 Task: Look for discussions in the repository "Javascript".
Action: Mouse moved to (1015, 170)
Screenshot: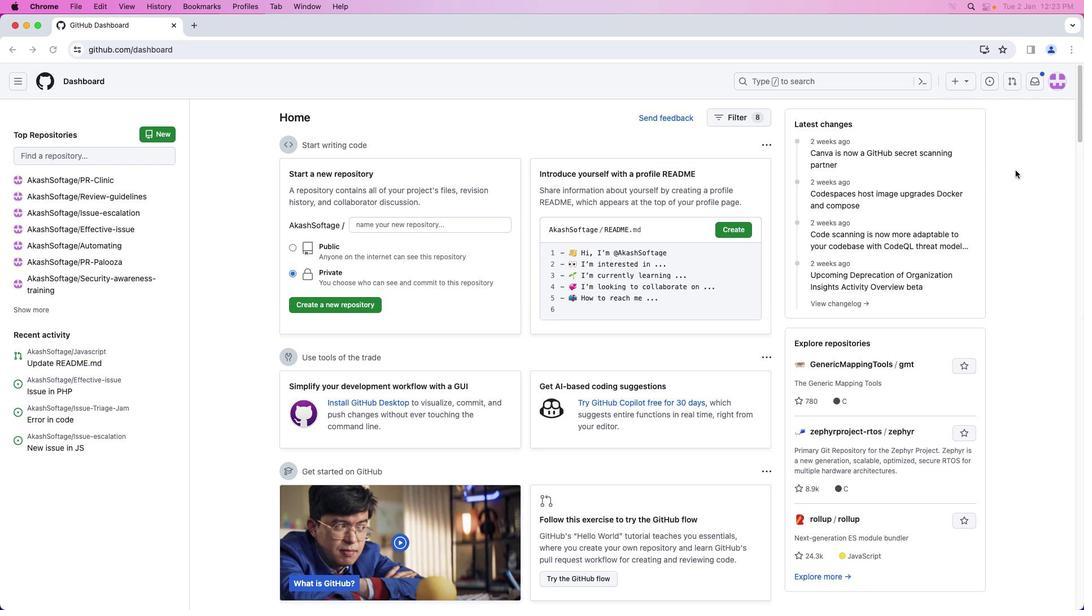 
Action: Mouse pressed left at (1015, 170)
Screenshot: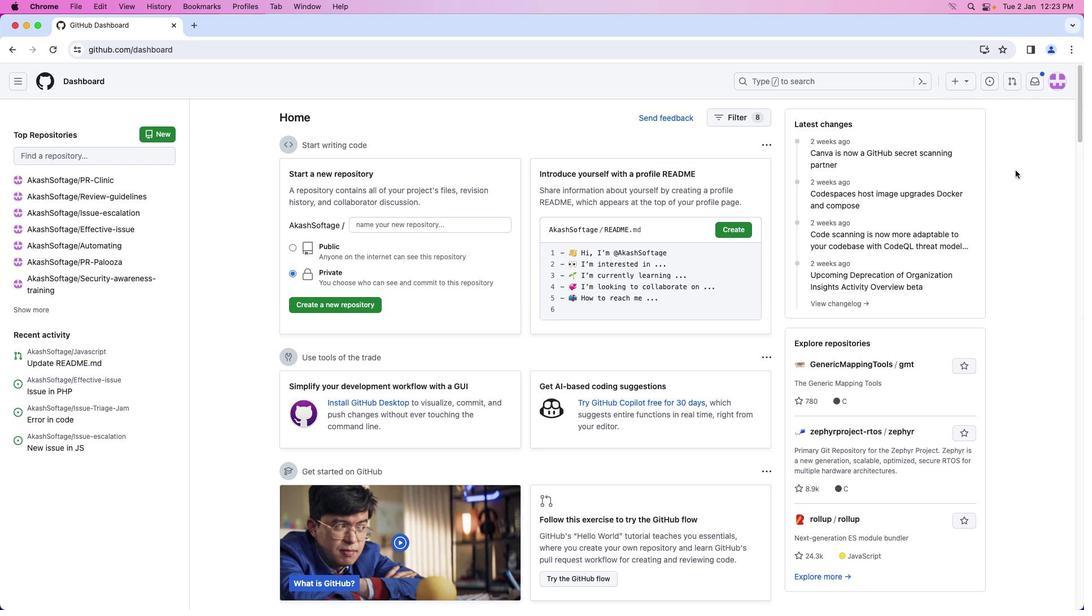 
Action: Mouse moved to (1063, 83)
Screenshot: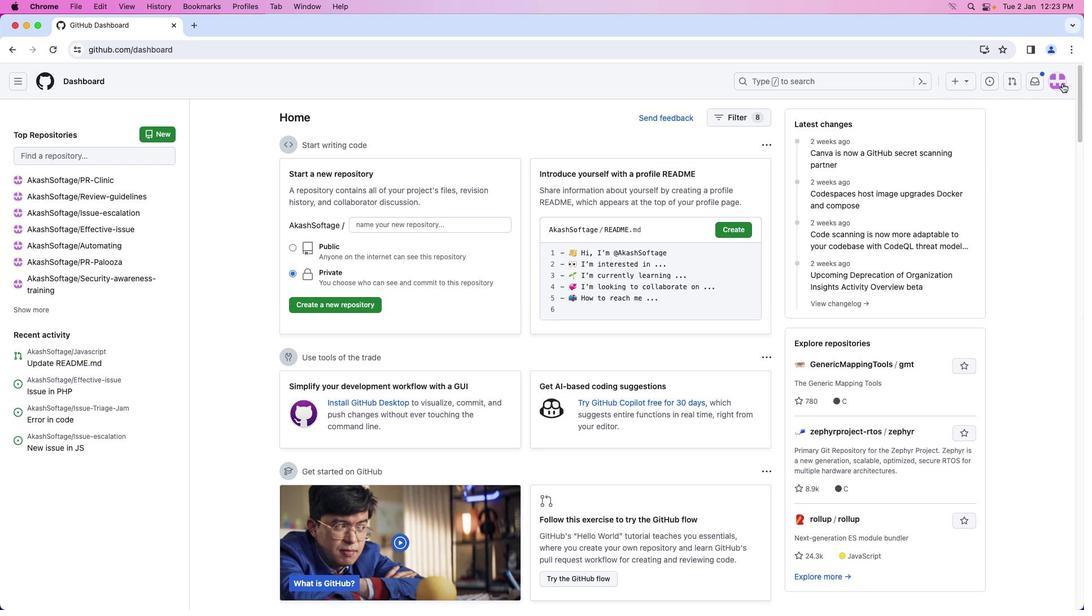 
Action: Mouse pressed left at (1063, 83)
Screenshot: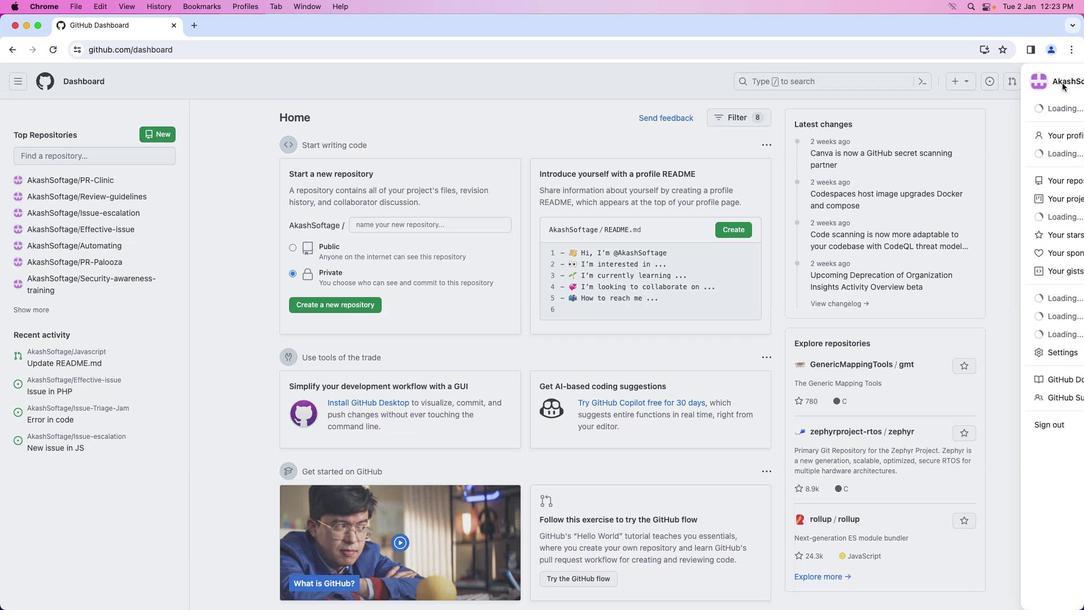 
Action: Mouse moved to (1010, 177)
Screenshot: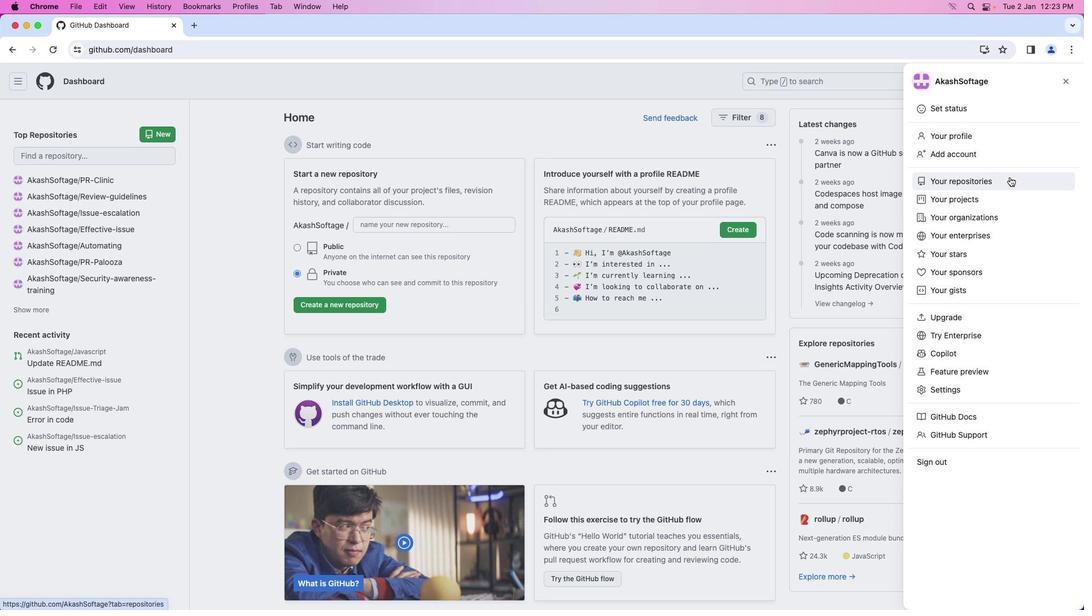 
Action: Mouse pressed left at (1010, 177)
Screenshot: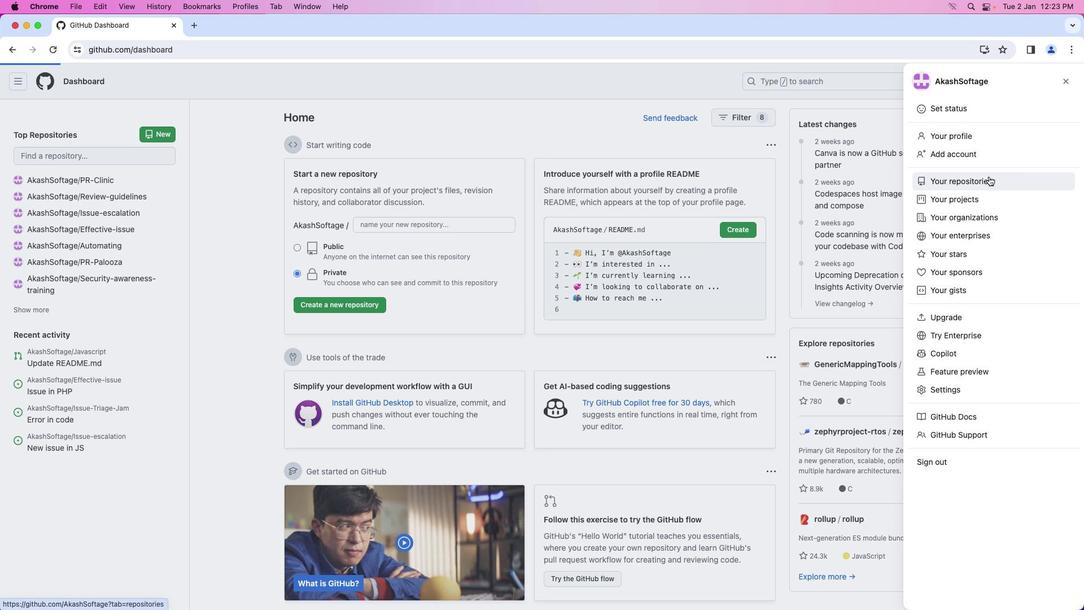 
Action: Mouse moved to (398, 188)
Screenshot: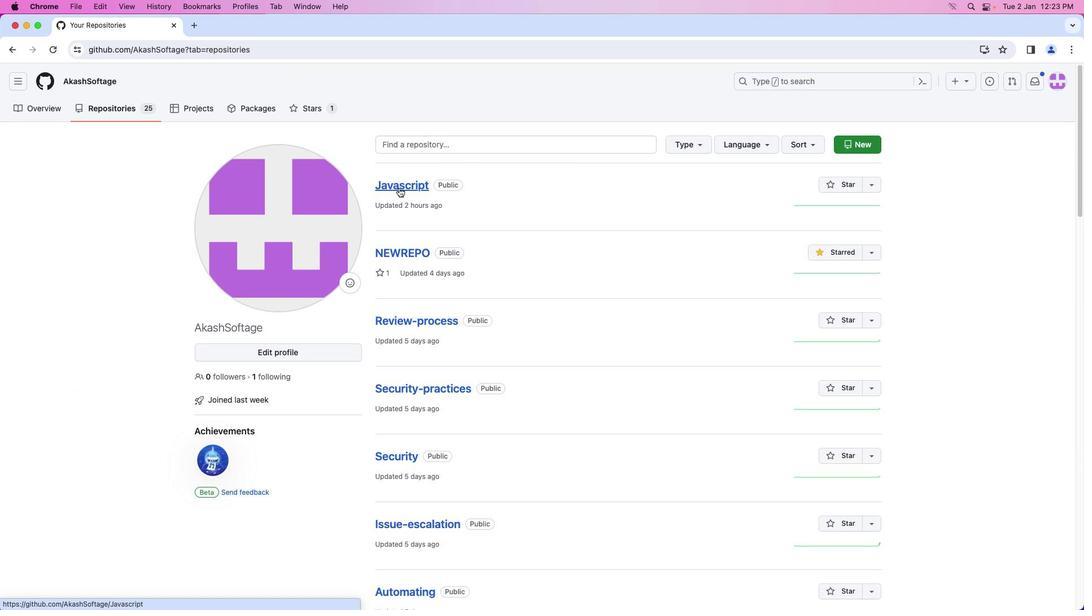 
Action: Mouse pressed left at (398, 188)
Screenshot: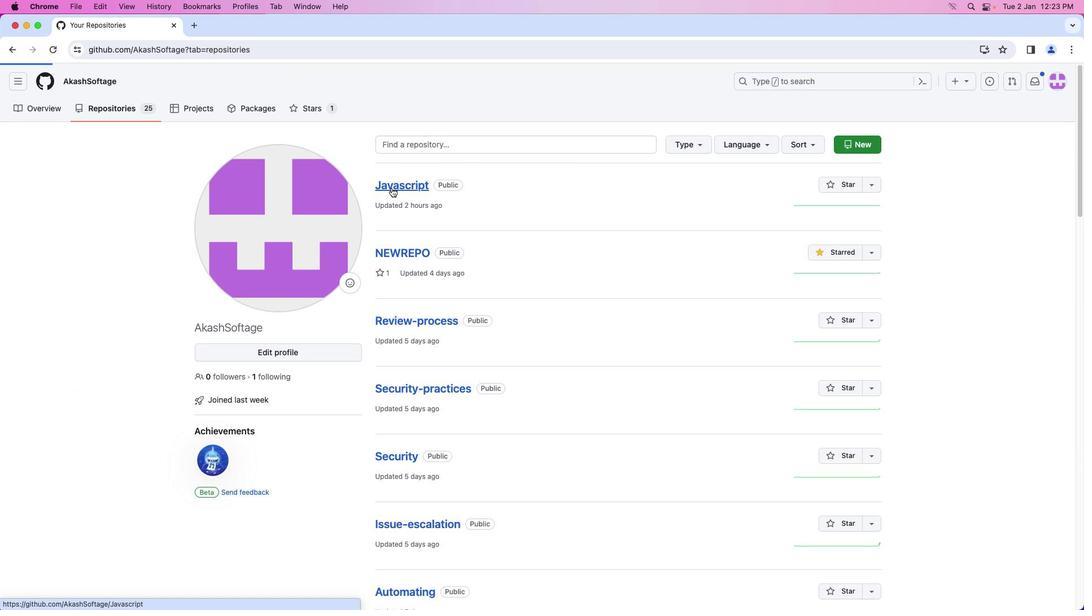 
Action: Mouse moved to (232, 107)
Screenshot: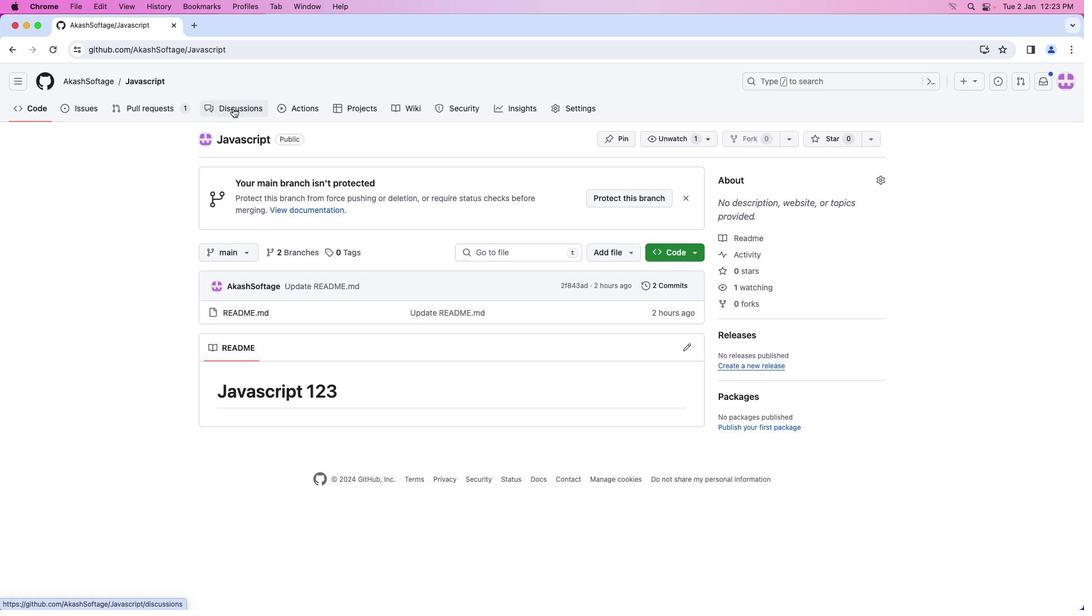 
Action: Mouse pressed left at (232, 107)
Screenshot: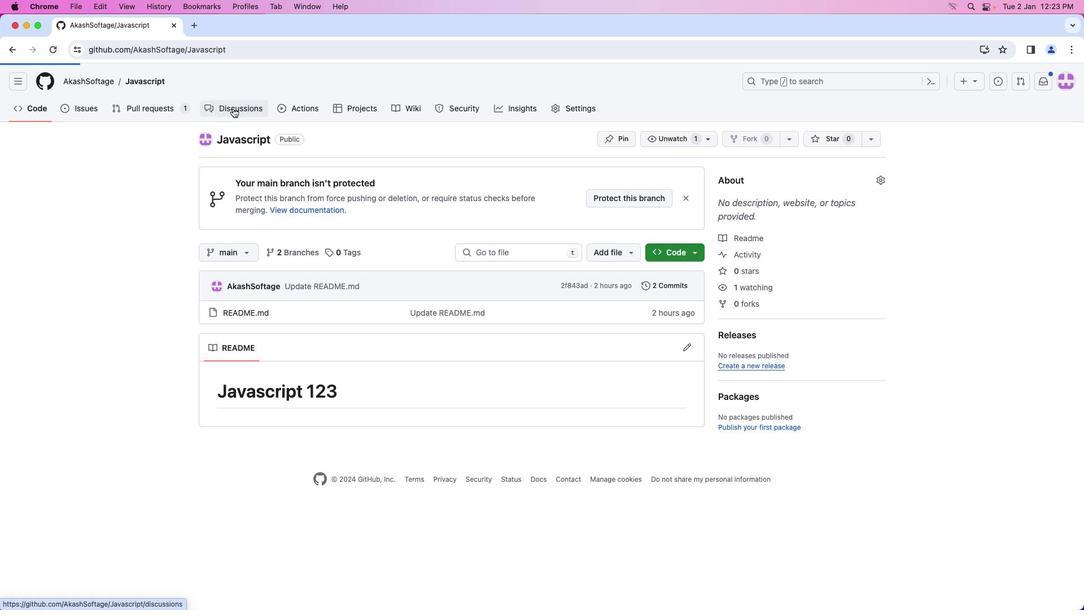 
Action: Mouse moved to (781, 246)
Screenshot: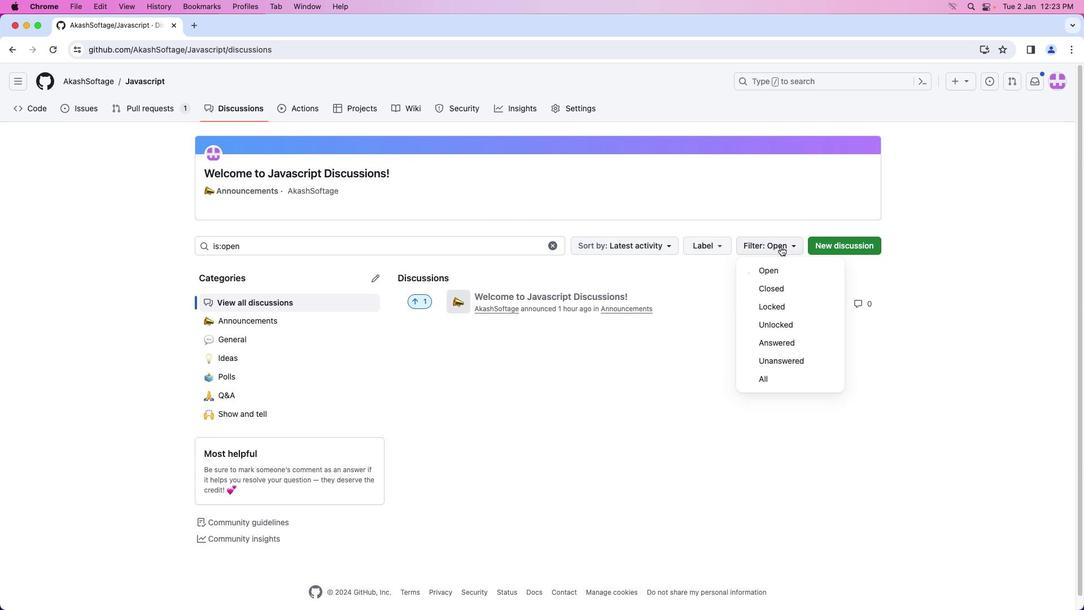 
Action: Mouse pressed left at (781, 246)
Screenshot: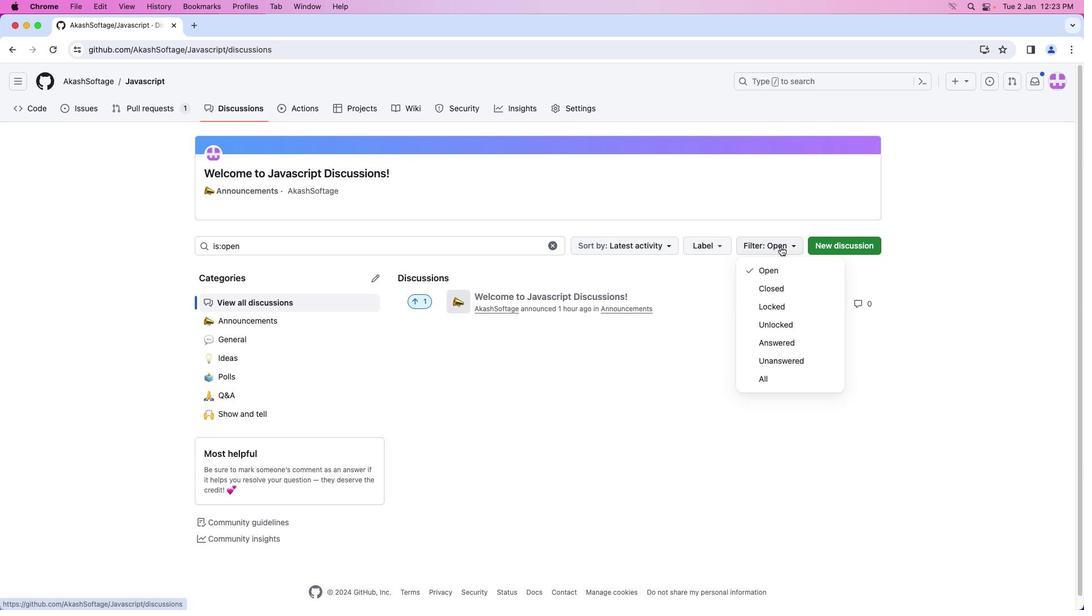 
Action: Mouse moved to (789, 376)
Screenshot: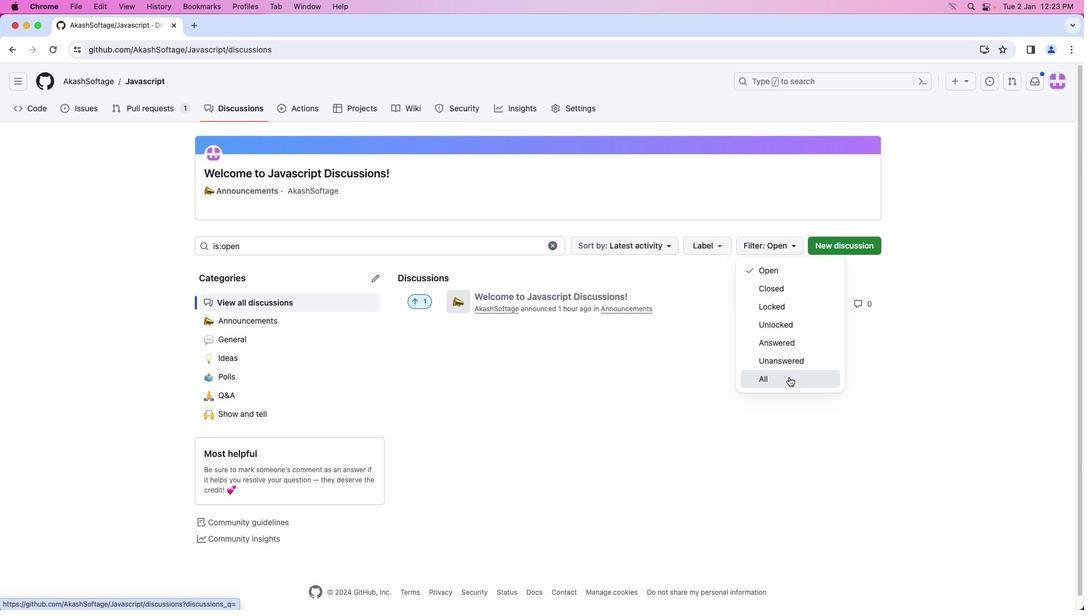 
Action: Mouse pressed left at (789, 376)
Screenshot: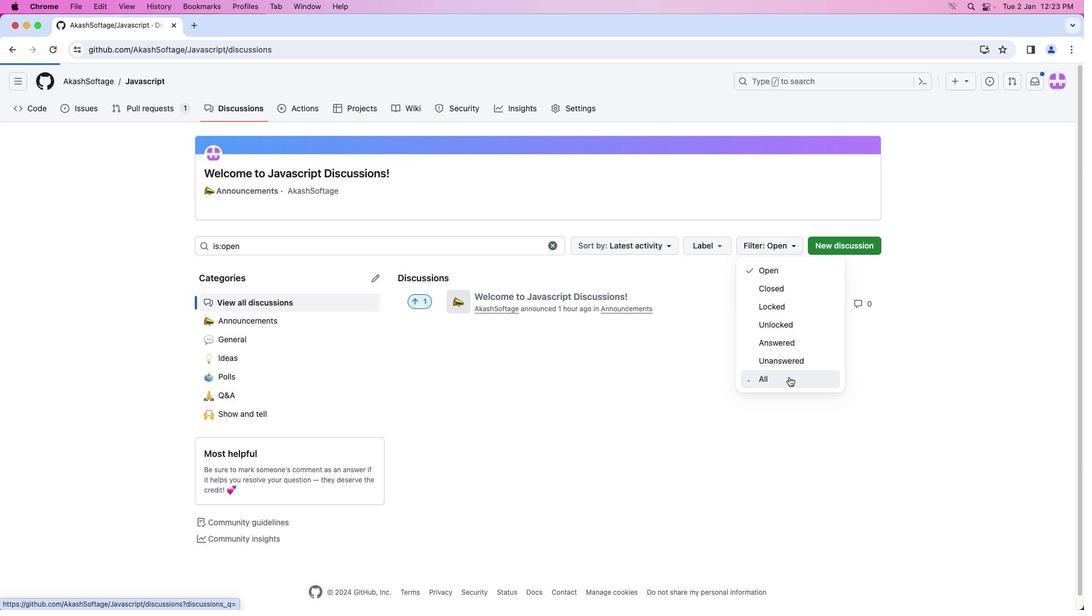 
Action: Mouse moved to (781, 249)
Screenshot: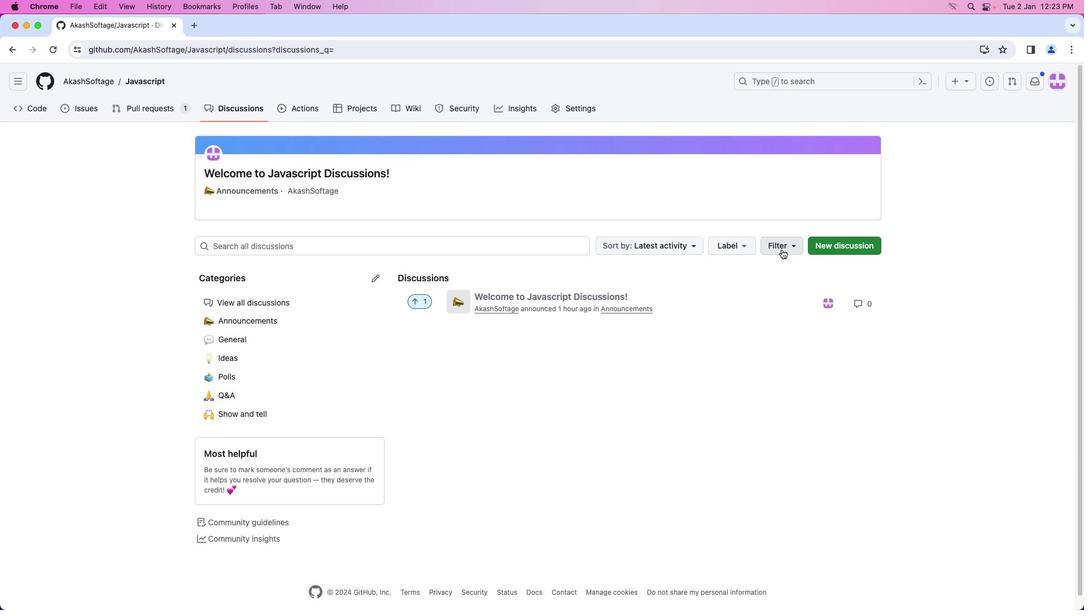 
Action: Mouse pressed left at (781, 249)
Screenshot: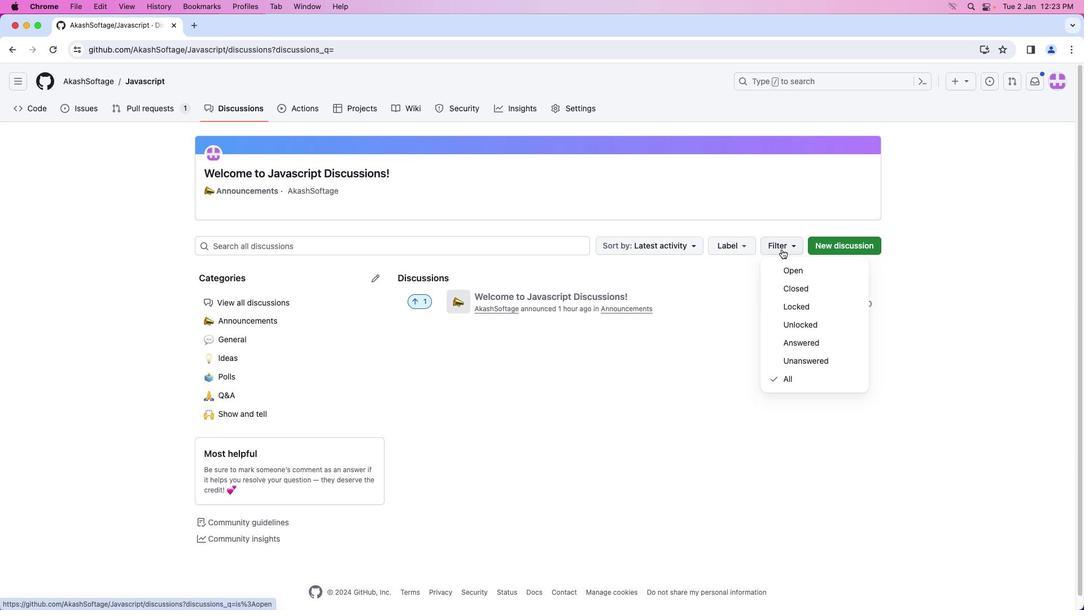 
Action: Mouse moved to (780, 249)
Screenshot: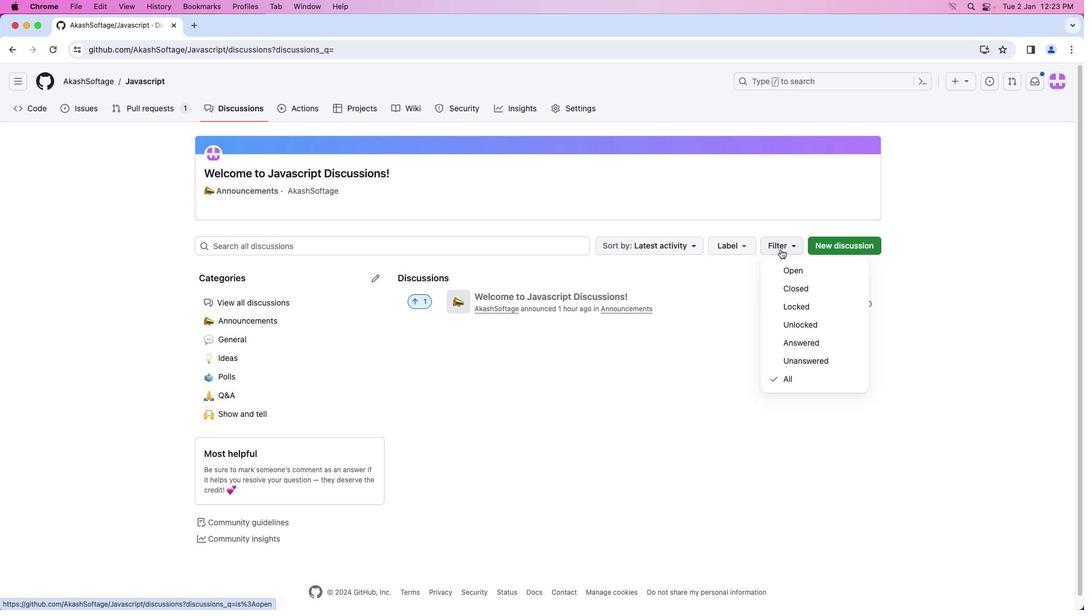 
